 Task: Create a rule when a due datebetween 1 working days ago is removed from a checklist item.
Action: Mouse moved to (630, 177)
Screenshot: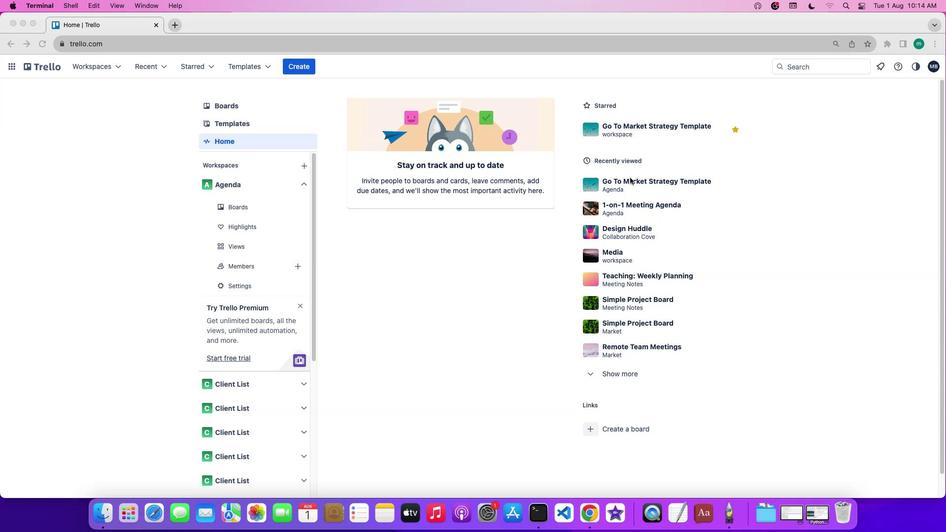 
Action: Mouse pressed left at (630, 177)
Screenshot: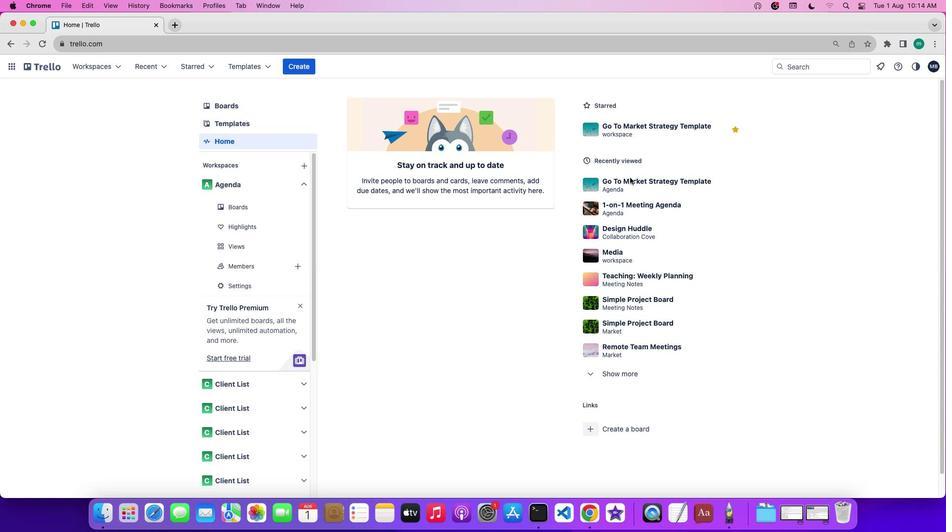 
Action: Mouse pressed left at (630, 177)
Screenshot: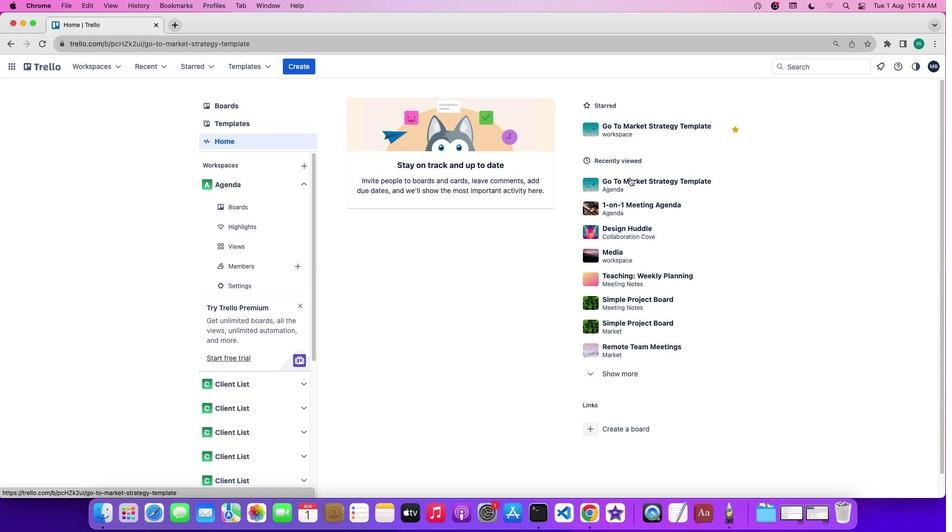 
Action: Mouse moved to (843, 211)
Screenshot: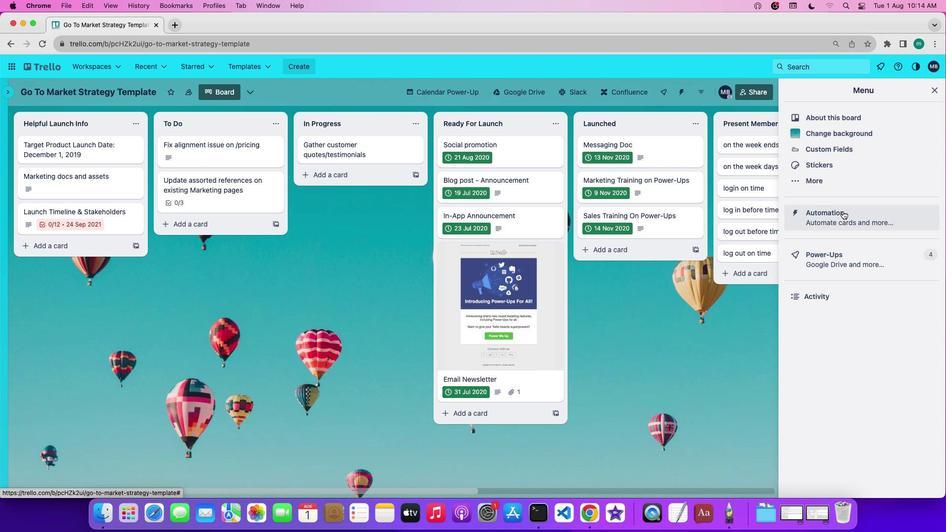 
Action: Mouse pressed left at (843, 211)
Screenshot: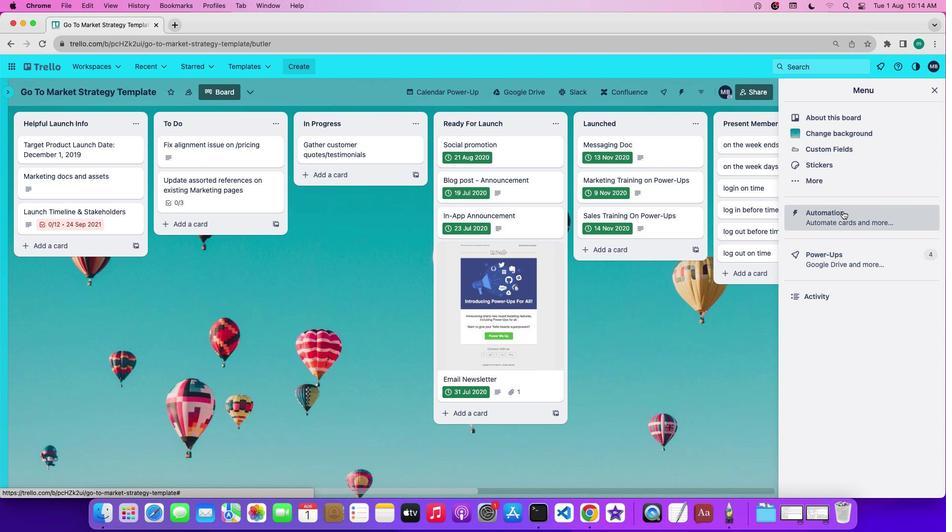 
Action: Mouse moved to (62, 175)
Screenshot: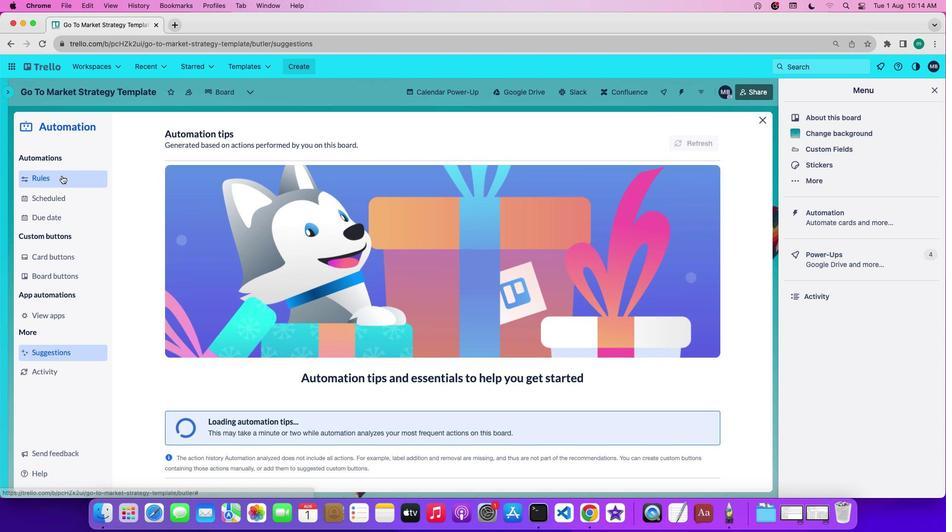 
Action: Mouse pressed left at (62, 175)
Screenshot: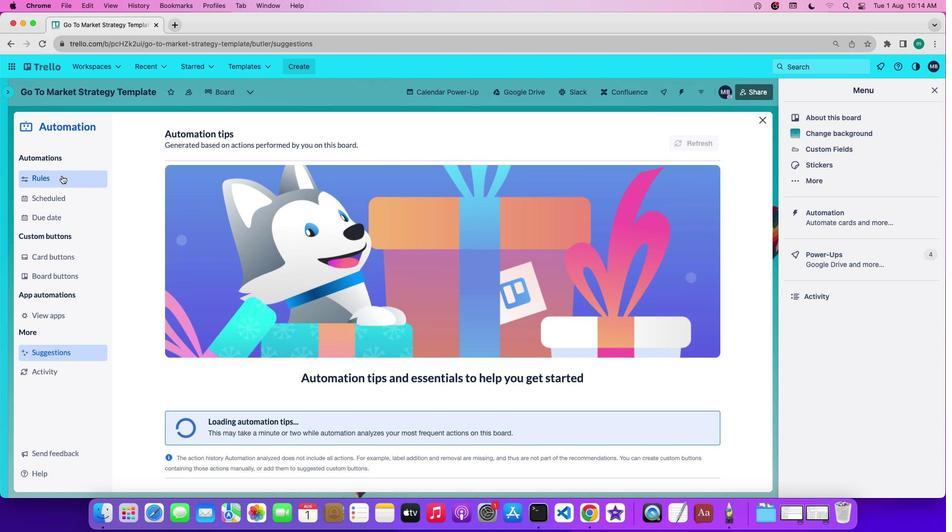 
Action: Mouse moved to (240, 358)
Screenshot: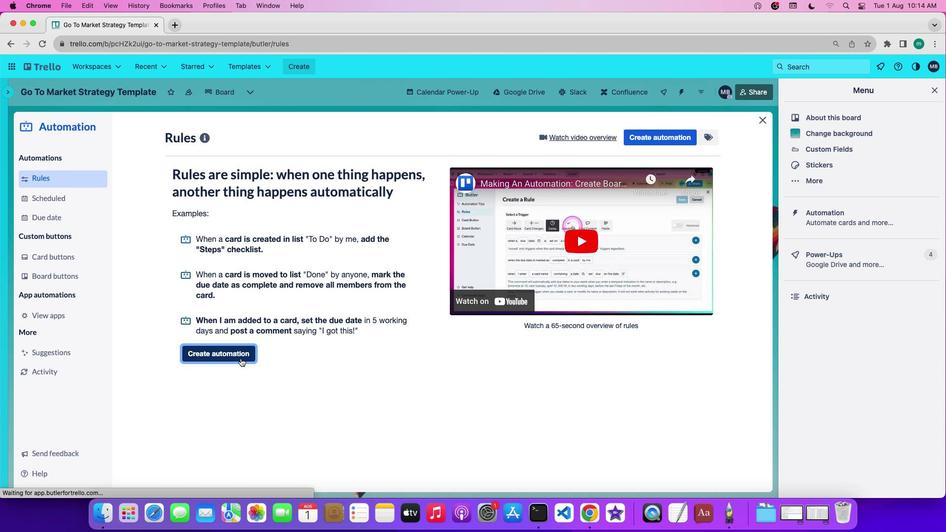 
Action: Mouse pressed left at (240, 358)
Screenshot: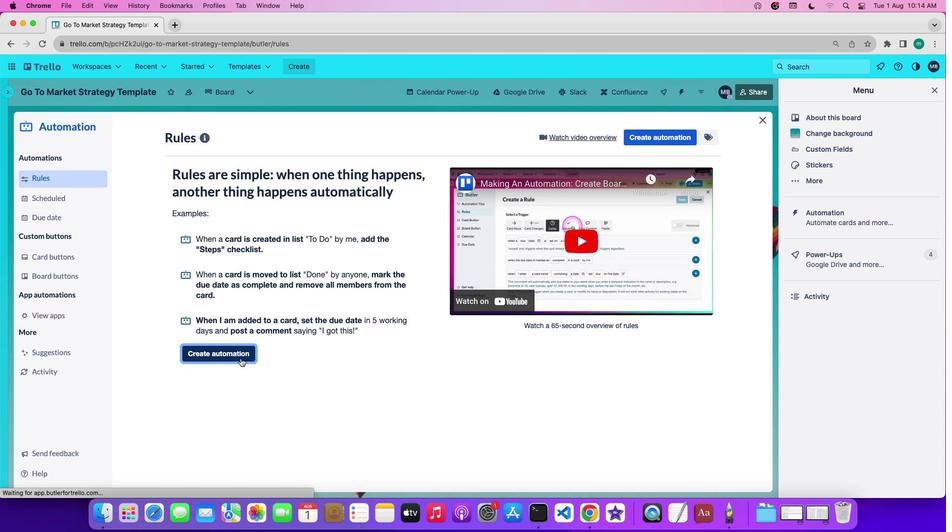 
Action: Mouse moved to (393, 226)
Screenshot: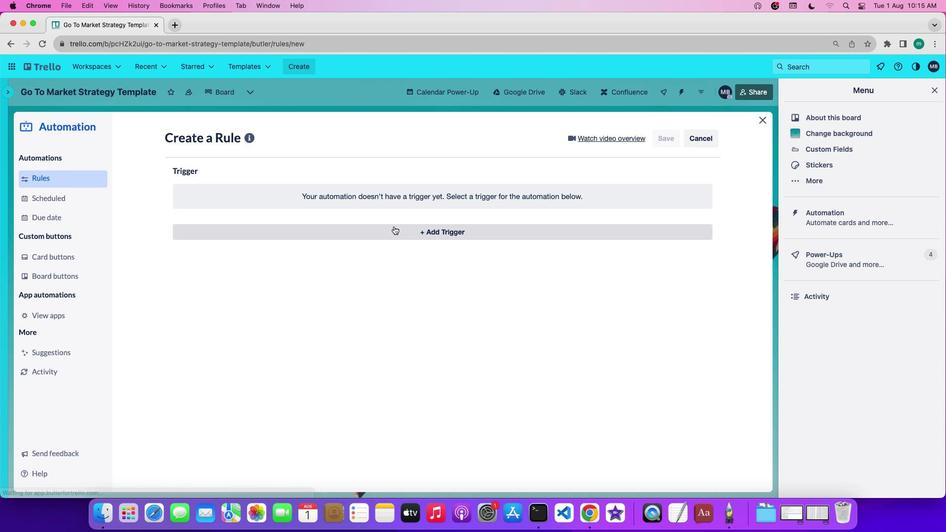 
Action: Mouse pressed left at (393, 226)
Screenshot: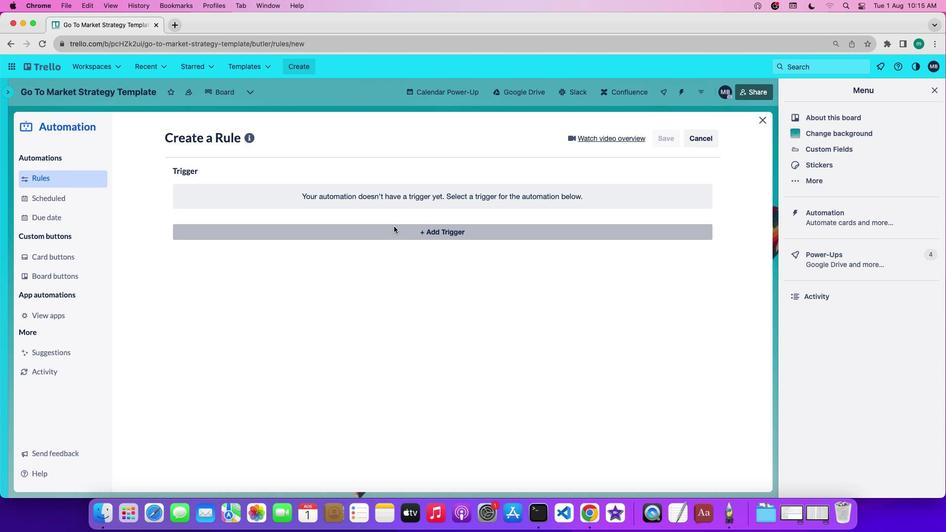 
Action: Mouse moved to (311, 278)
Screenshot: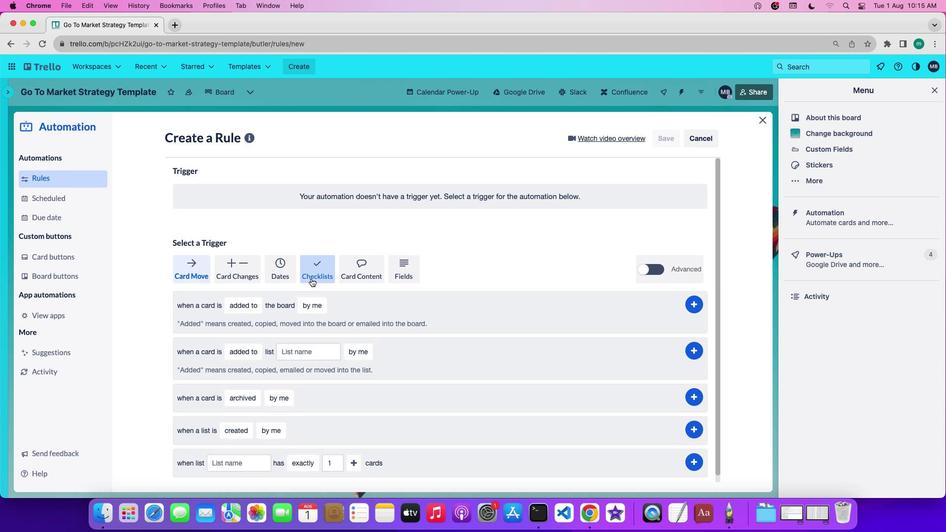 
Action: Mouse pressed left at (311, 278)
Screenshot: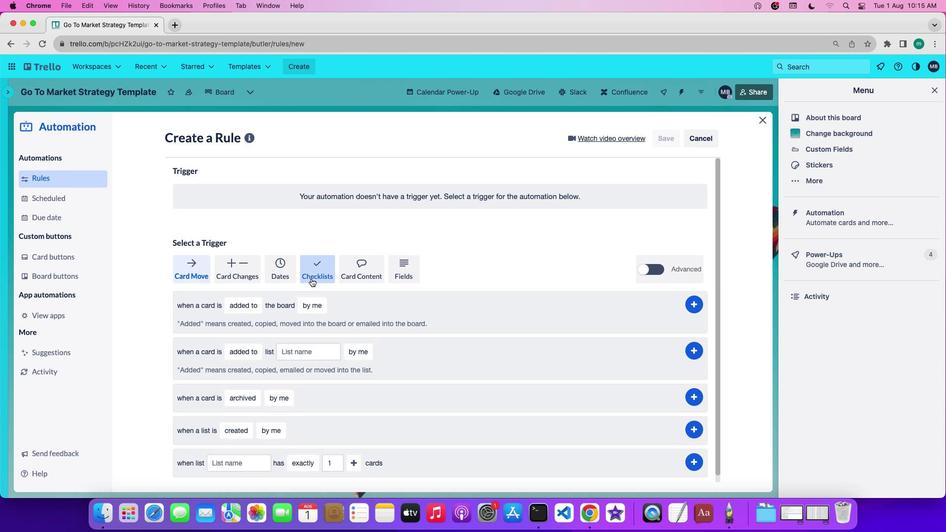 
Action: Mouse moved to (336, 392)
Screenshot: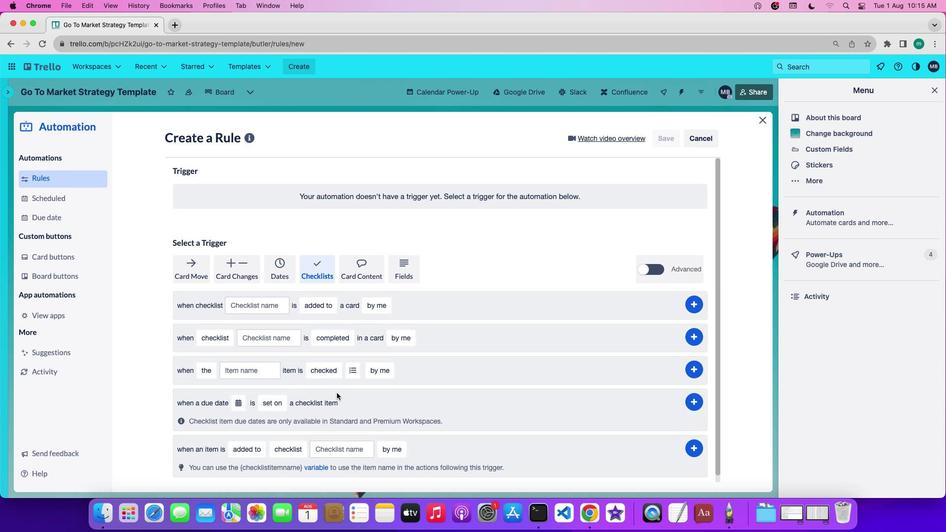 
Action: Mouse scrolled (336, 392) with delta (0, 0)
Screenshot: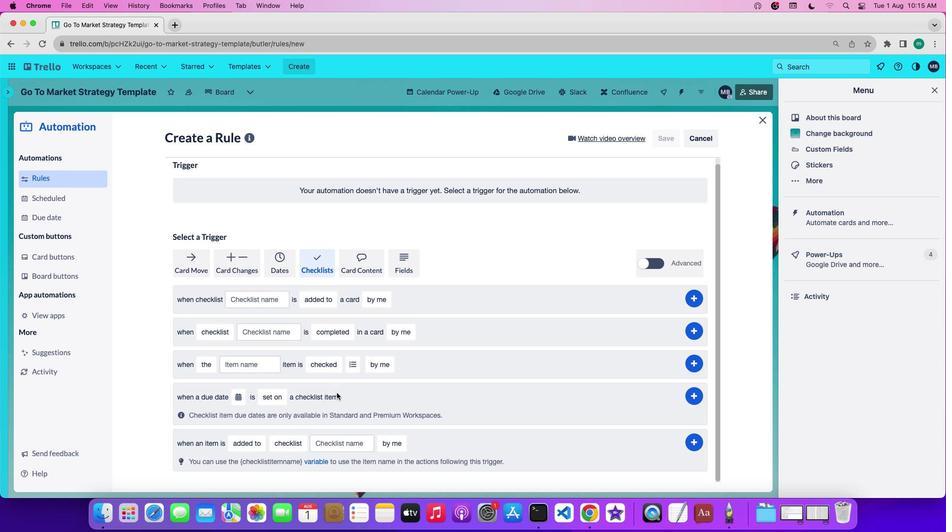
Action: Mouse scrolled (336, 392) with delta (0, 0)
Screenshot: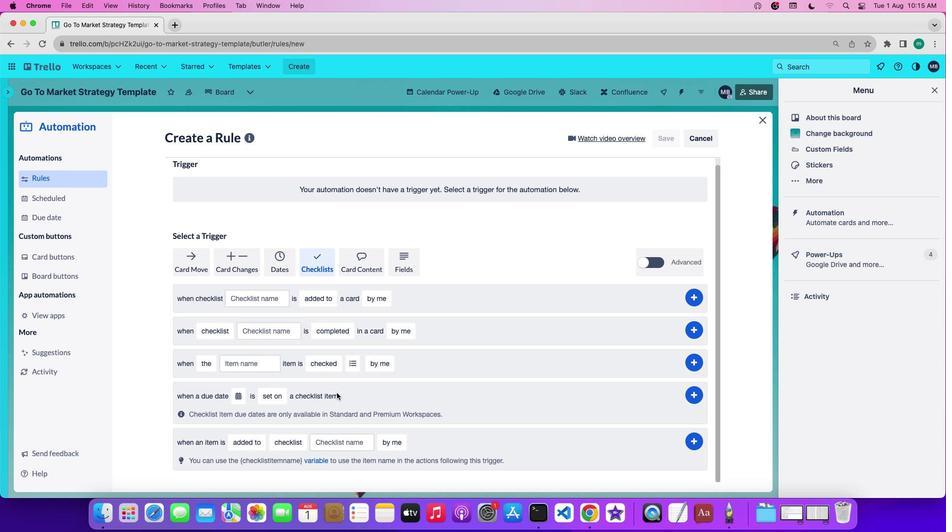 
Action: Mouse scrolled (336, 392) with delta (0, 0)
Screenshot: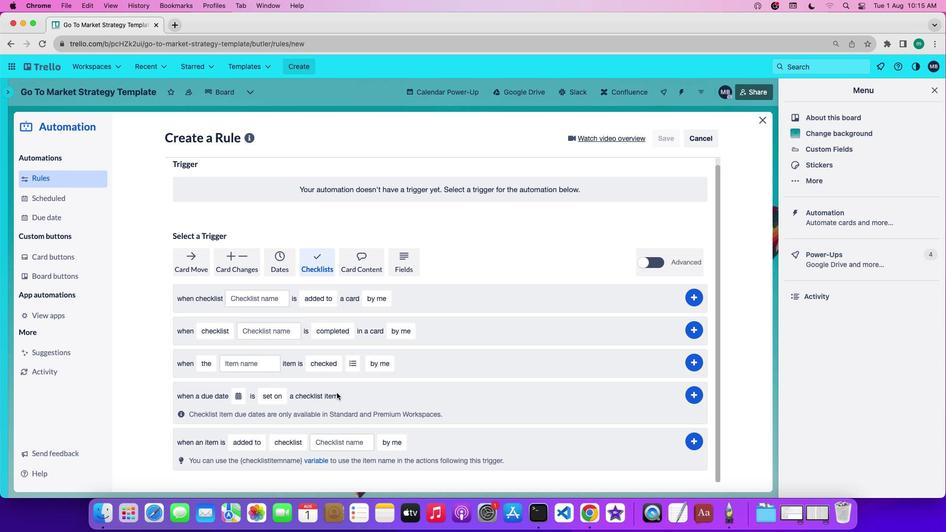 
Action: Mouse moved to (244, 398)
Screenshot: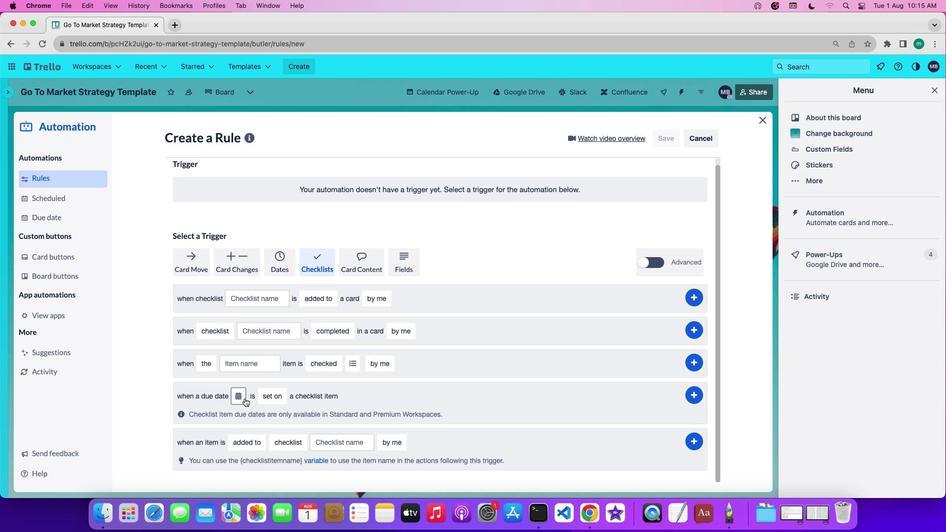 
Action: Mouse pressed left at (244, 398)
Screenshot: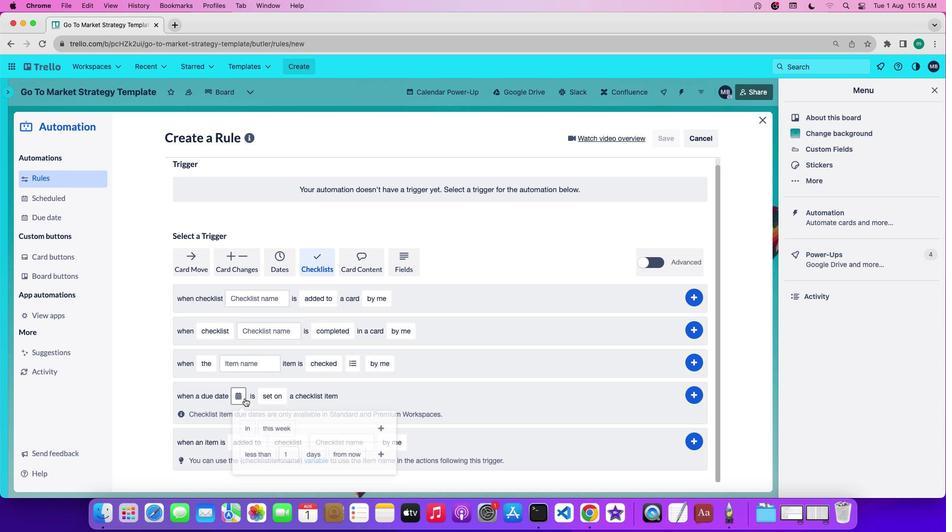 
Action: Mouse moved to (261, 460)
Screenshot: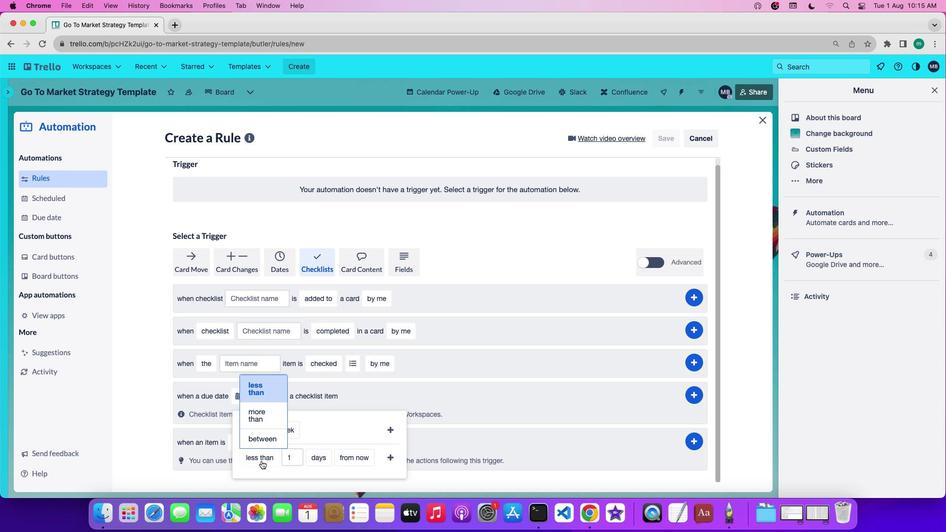 
Action: Mouse pressed left at (261, 460)
Screenshot: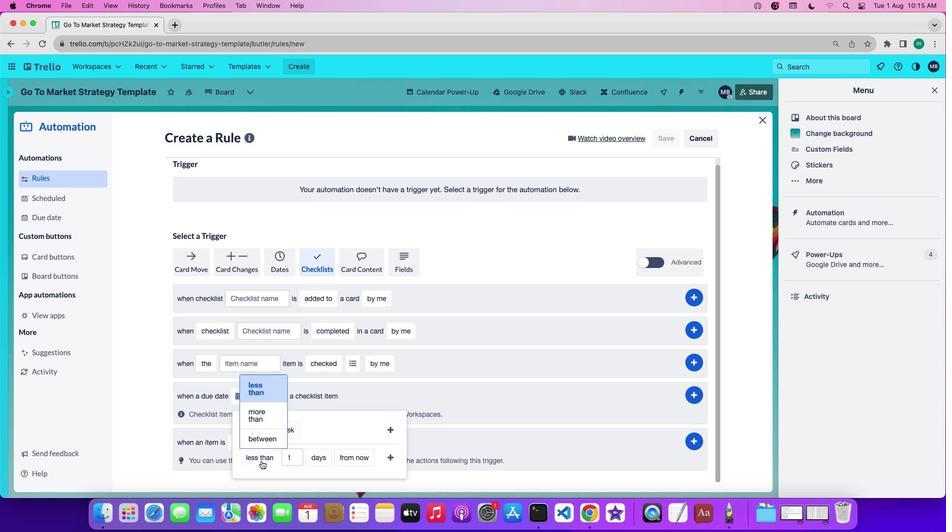 
Action: Mouse moved to (270, 434)
Screenshot: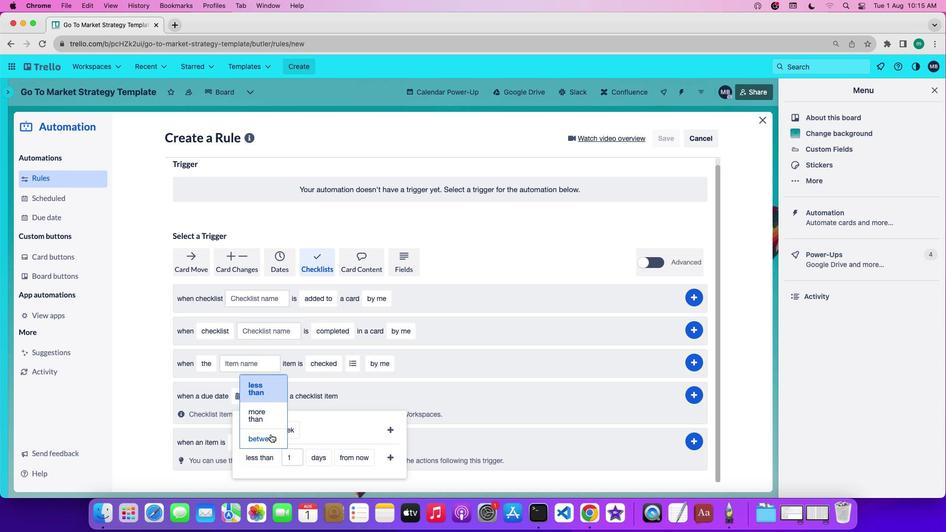 
Action: Mouse pressed left at (270, 434)
Screenshot: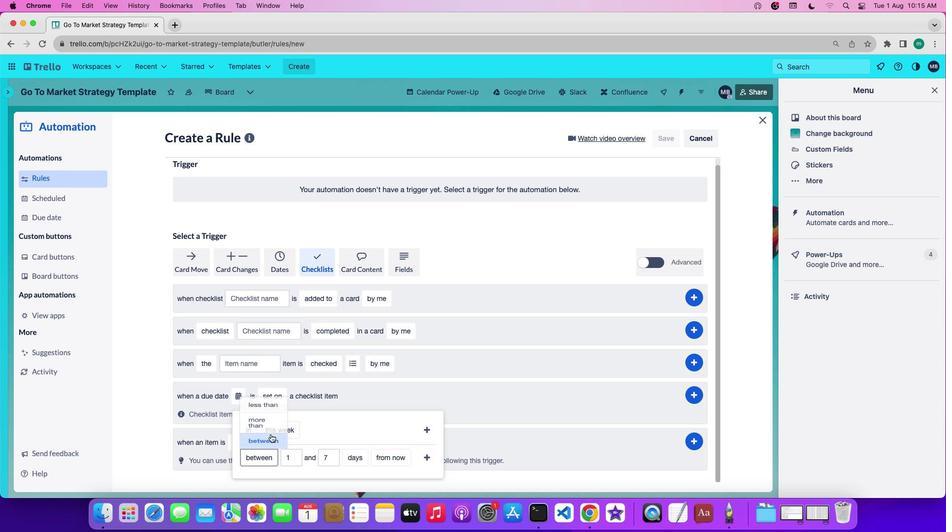 
Action: Mouse moved to (361, 461)
Screenshot: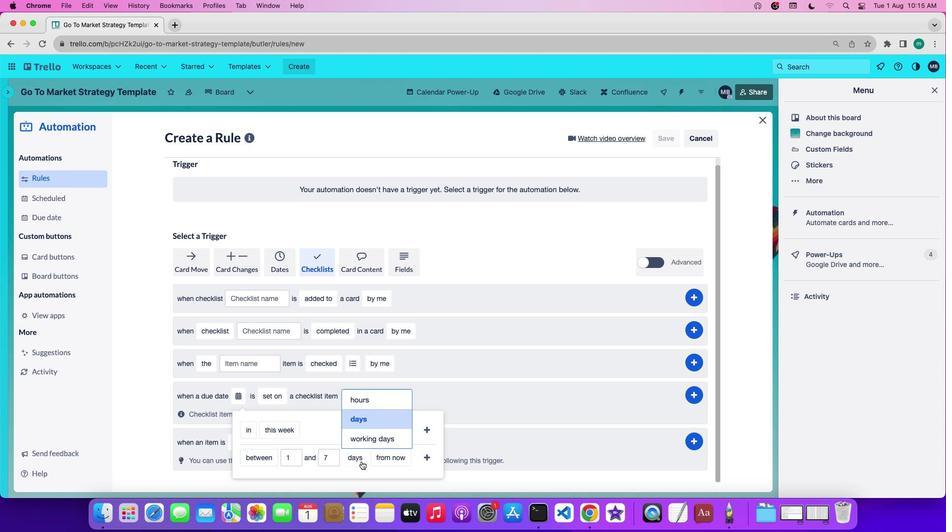 
Action: Mouse pressed left at (361, 461)
Screenshot: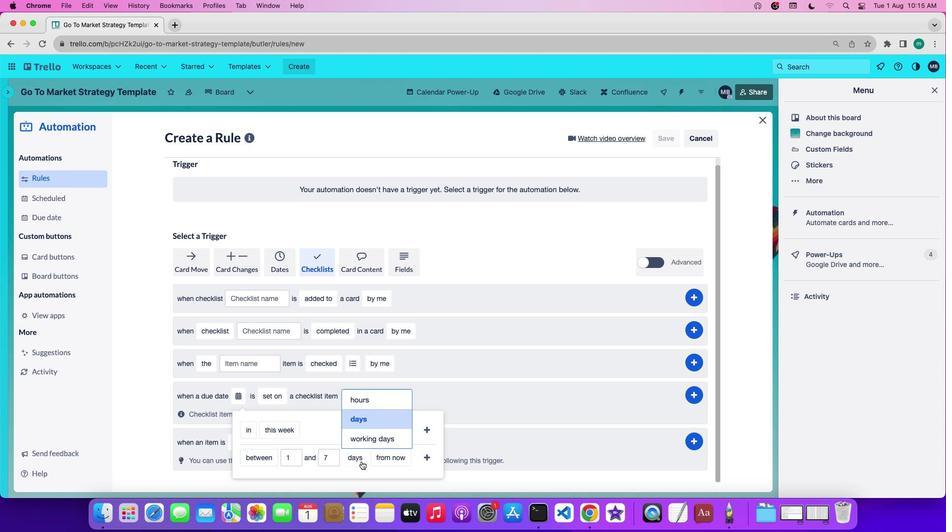 
Action: Mouse moved to (382, 440)
Screenshot: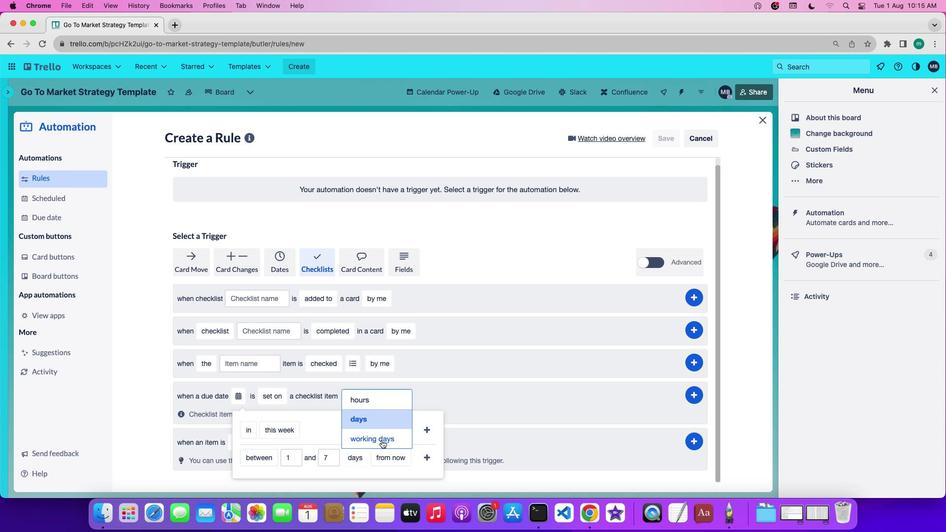 
Action: Mouse pressed left at (382, 440)
Screenshot: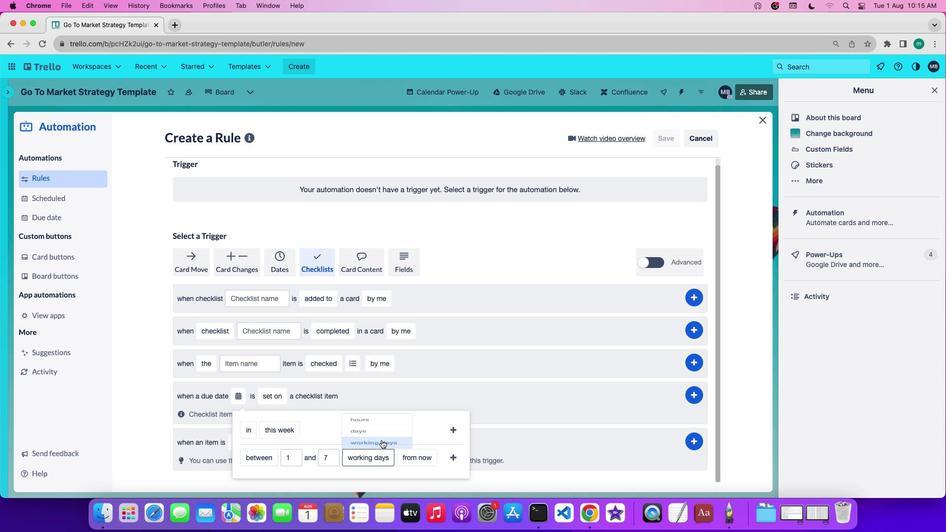 
Action: Mouse moved to (412, 465)
Screenshot: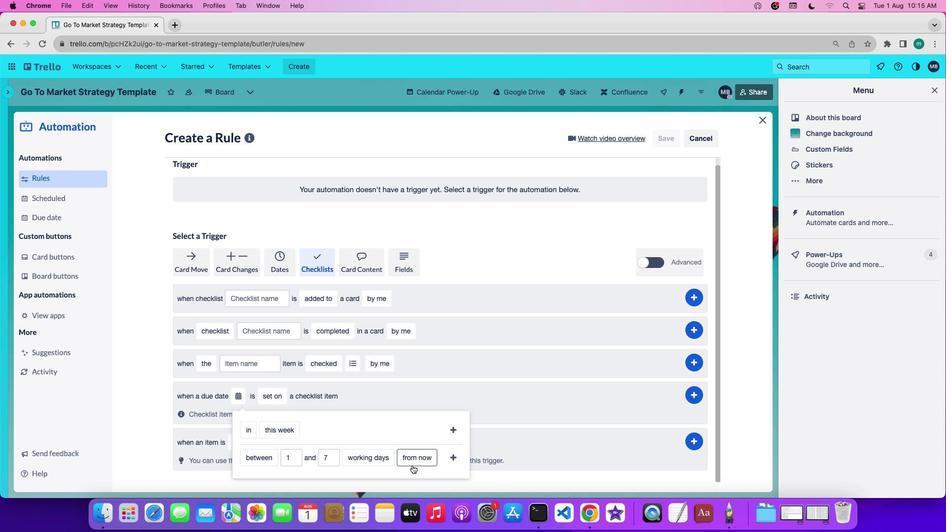 
Action: Mouse pressed left at (412, 465)
Screenshot: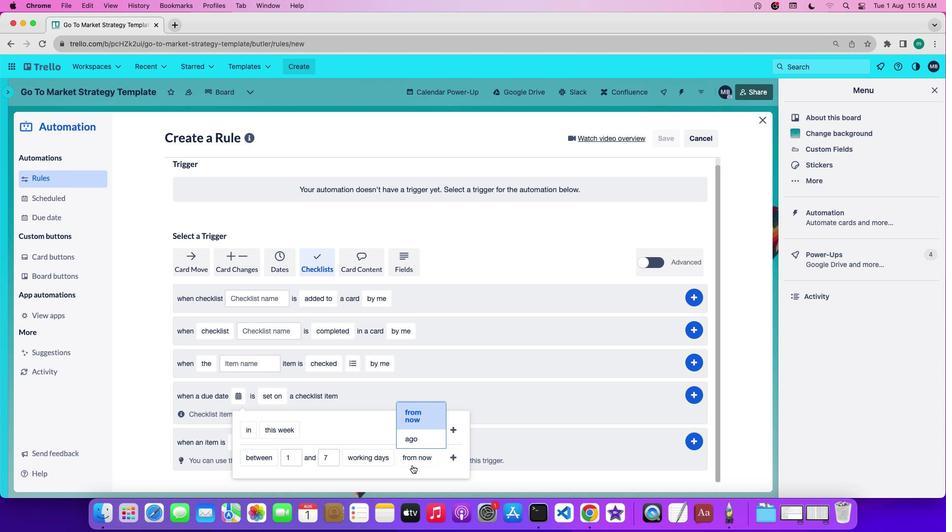 
Action: Mouse moved to (424, 442)
Screenshot: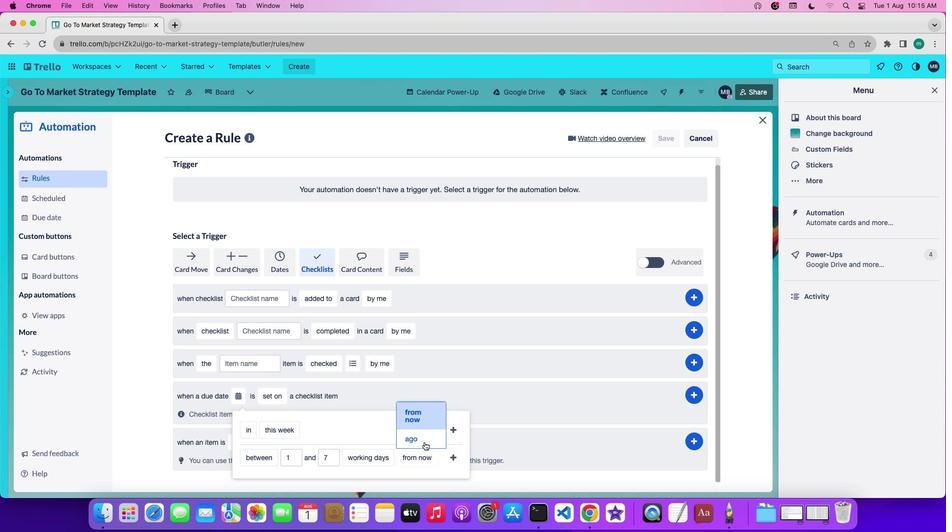 
Action: Mouse pressed left at (424, 442)
Screenshot: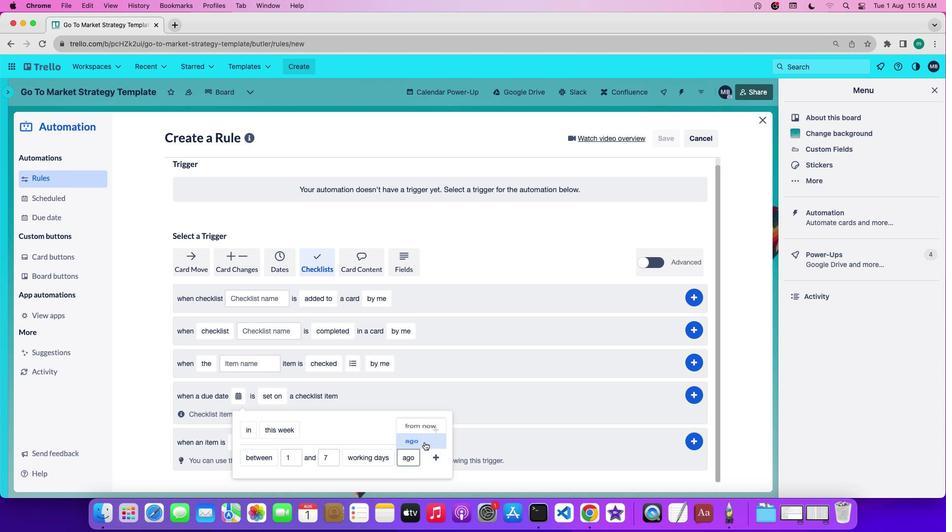 
Action: Mouse moved to (434, 461)
Screenshot: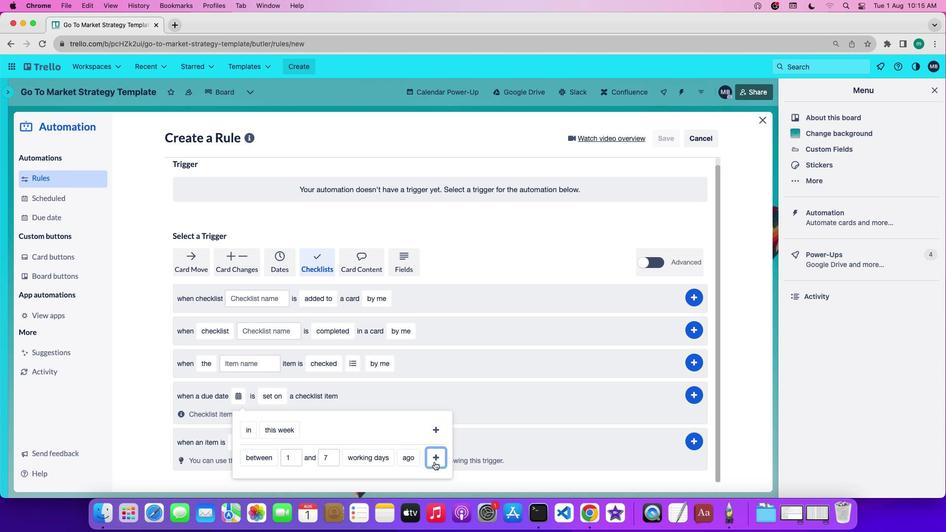 
Action: Mouse pressed left at (434, 461)
Screenshot: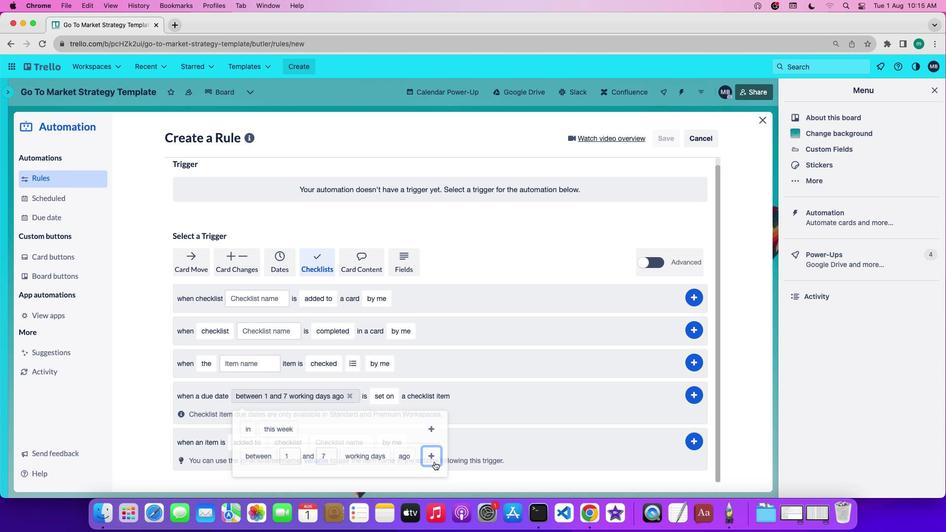 
Action: Mouse moved to (382, 399)
Screenshot: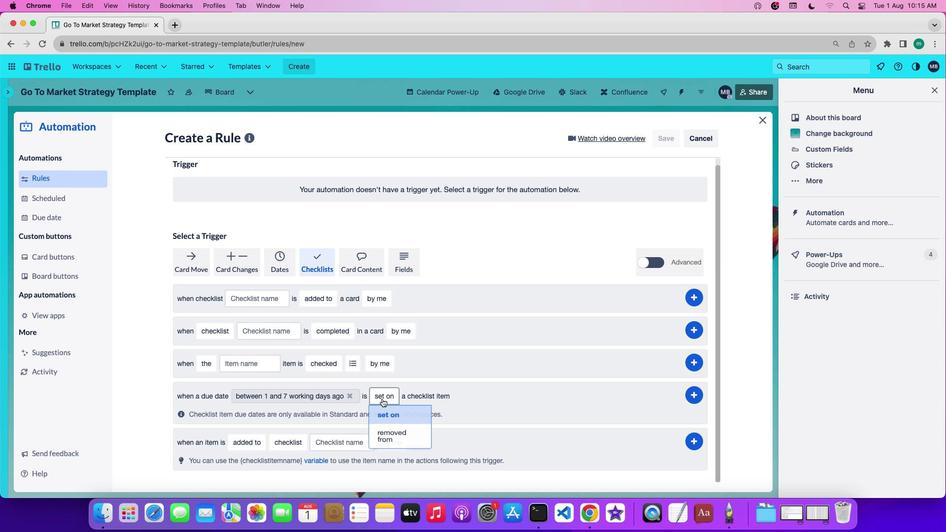 
Action: Mouse pressed left at (382, 399)
Screenshot: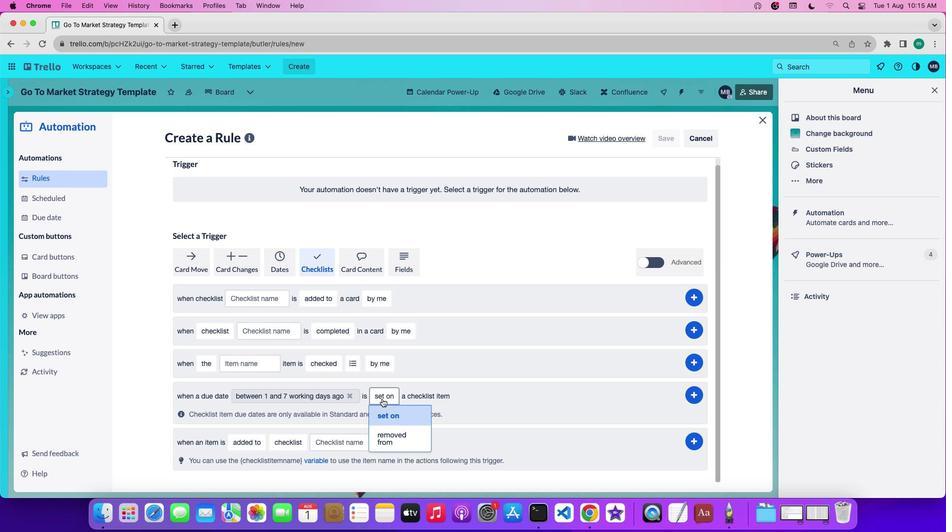 
Action: Mouse moved to (389, 439)
Screenshot: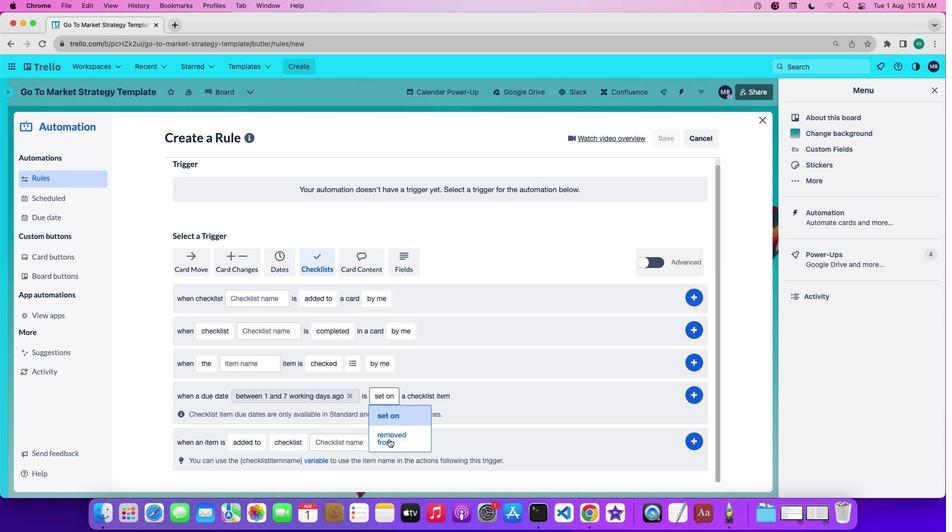 
Action: Mouse pressed left at (389, 439)
Screenshot: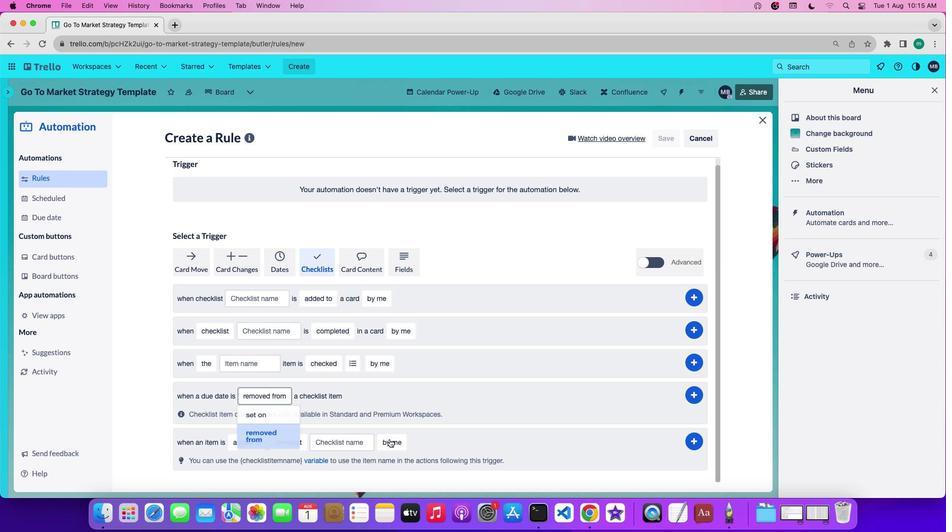 
Action: Mouse moved to (692, 401)
Screenshot: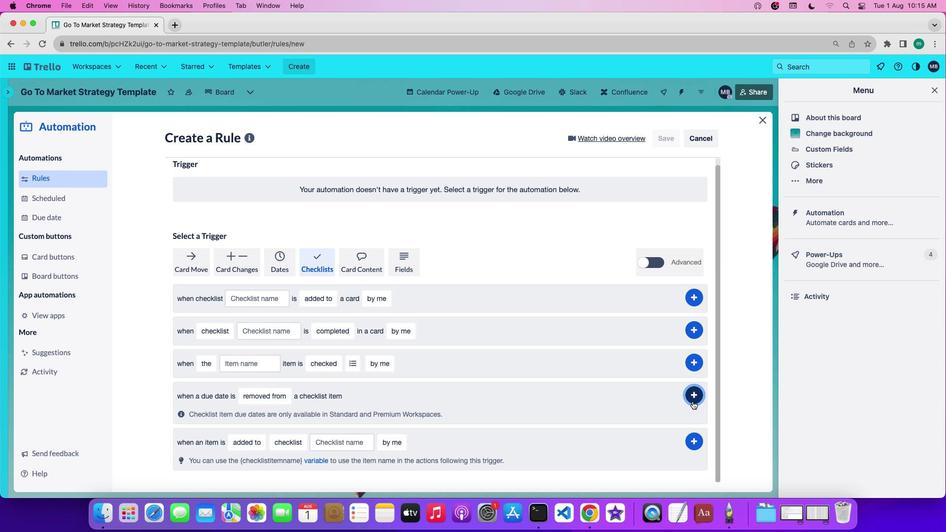 
Action: Mouse pressed left at (692, 401)
Screenshot: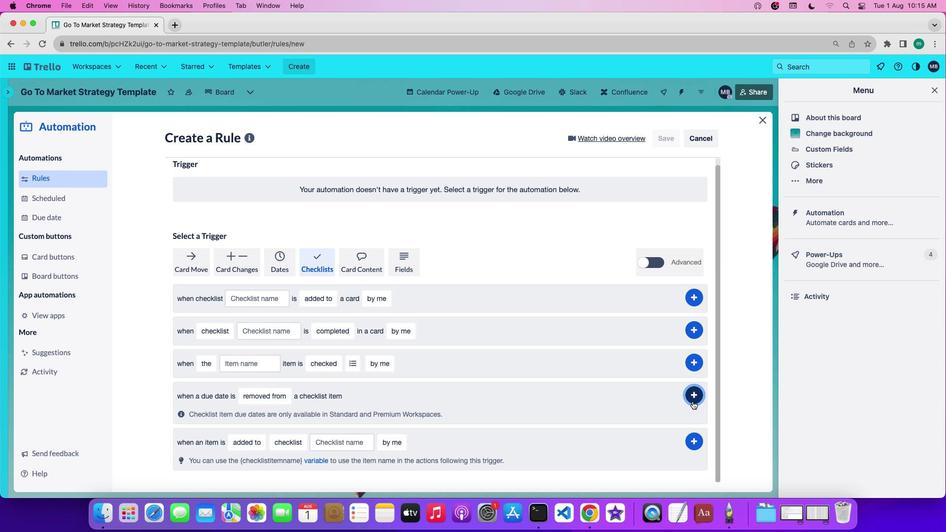 
Action: Mouse moved to (691, 403)
Screenshot: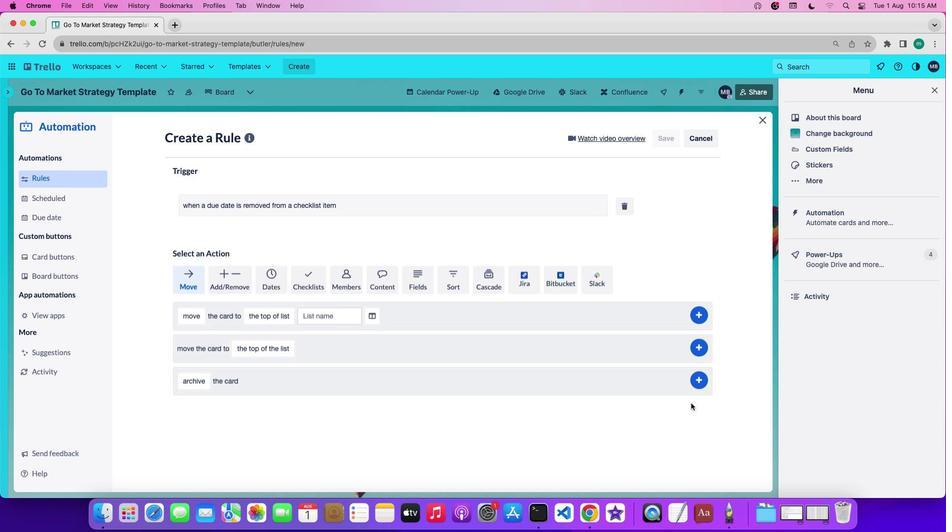 
